 Task: Move the task Create a new online platform for online gaming tournaments to the section To-Do in the project BackTech and sort the tasks in the project by Assignee in Ascending order
Action: Mouse moved to (514, 405)
Screenshot: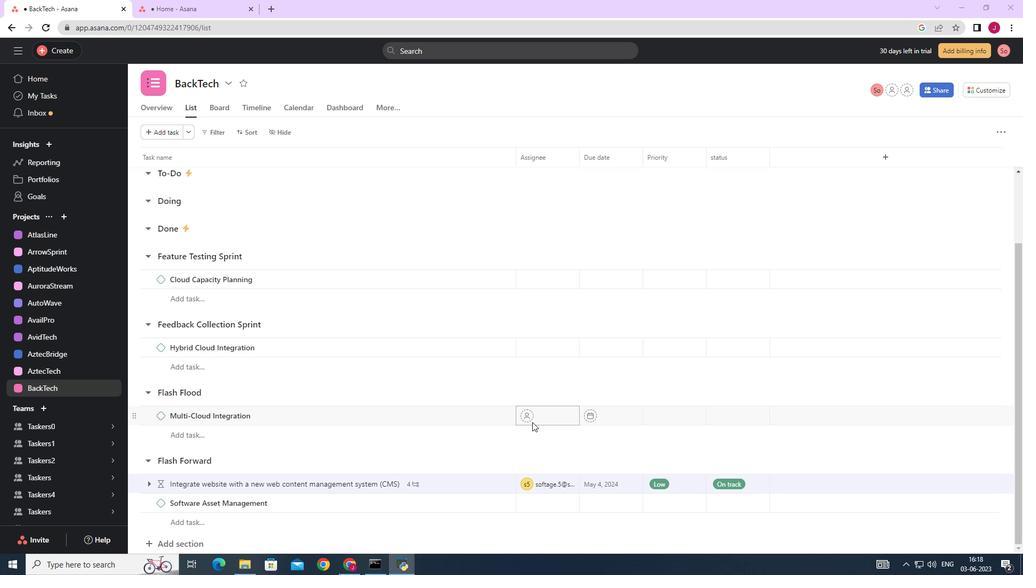 
Action: Mouse scrolled (527, 418) with delta (0, 0)
Screenshot: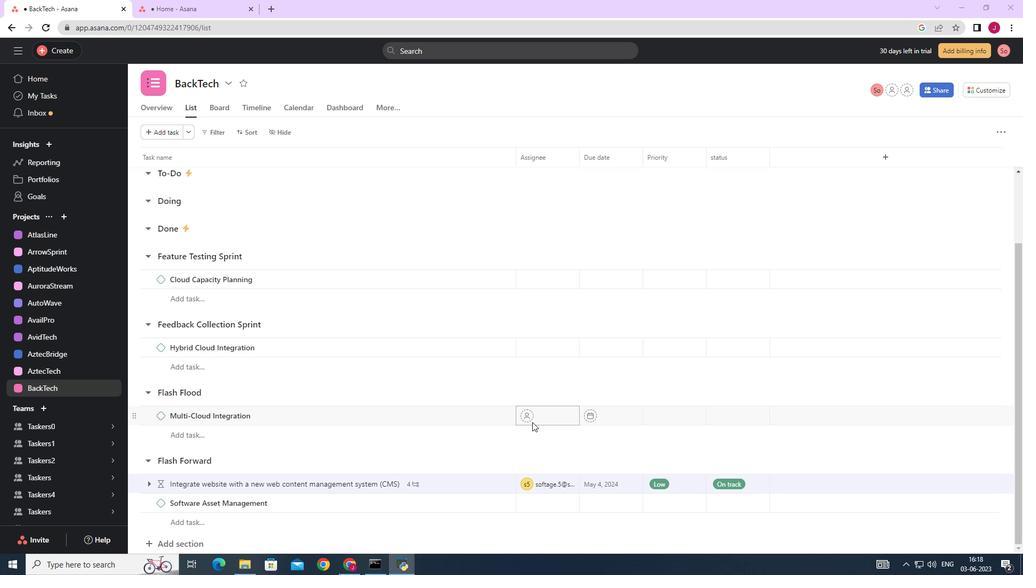 
Action: Mouse moved to (512, 403)
Screenshot: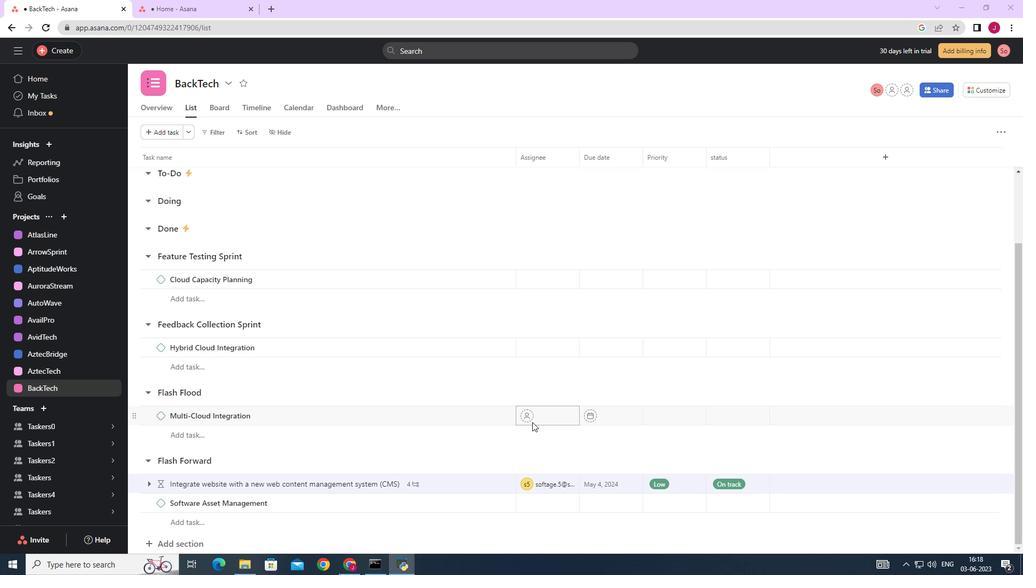 
Action: Mouse scrolled (527, 418) with delta (0, 0)
Screenshot: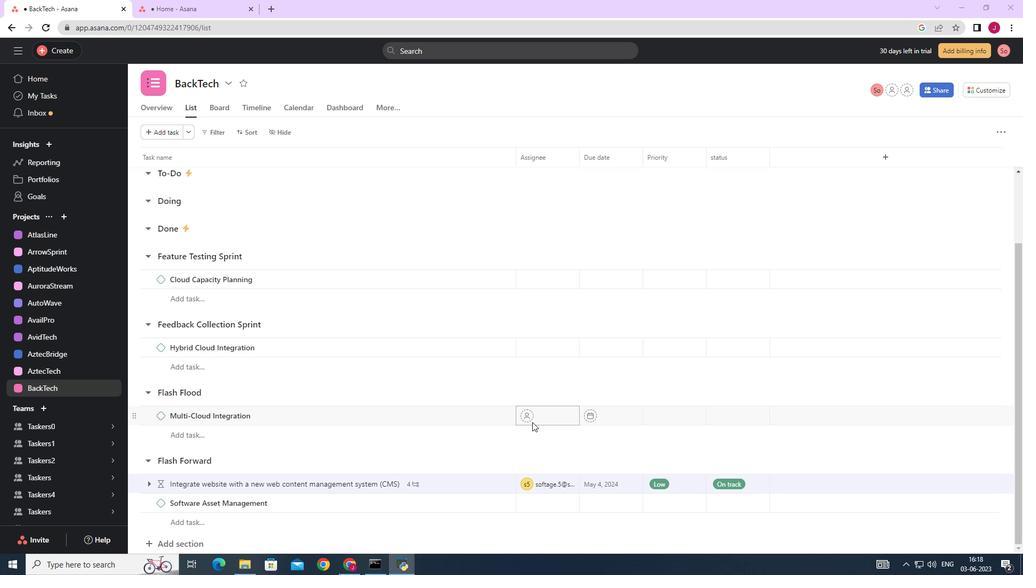 
Action: Mouse moved to (510, 401)
Screenshot: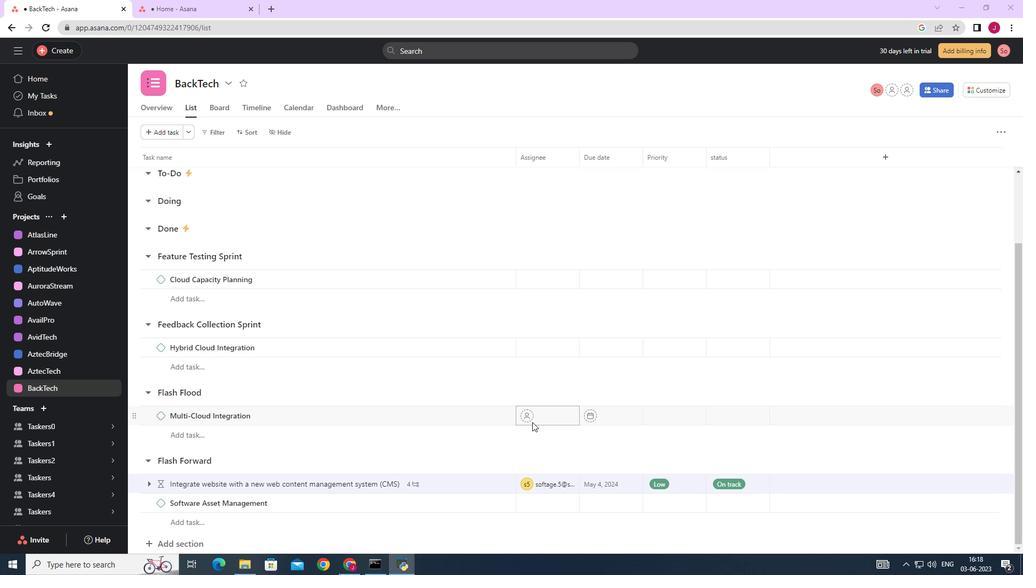 
Action: Mouse scrolled (523, 413) with delta (0, 0)
Screenshot: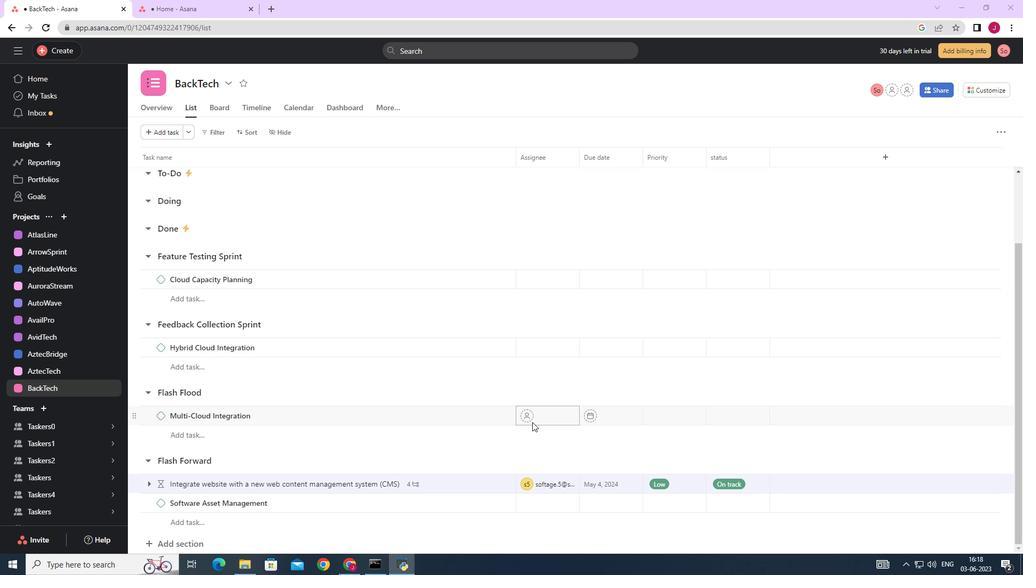 
Action: Mouse moved to (483, 215)
Screenshot: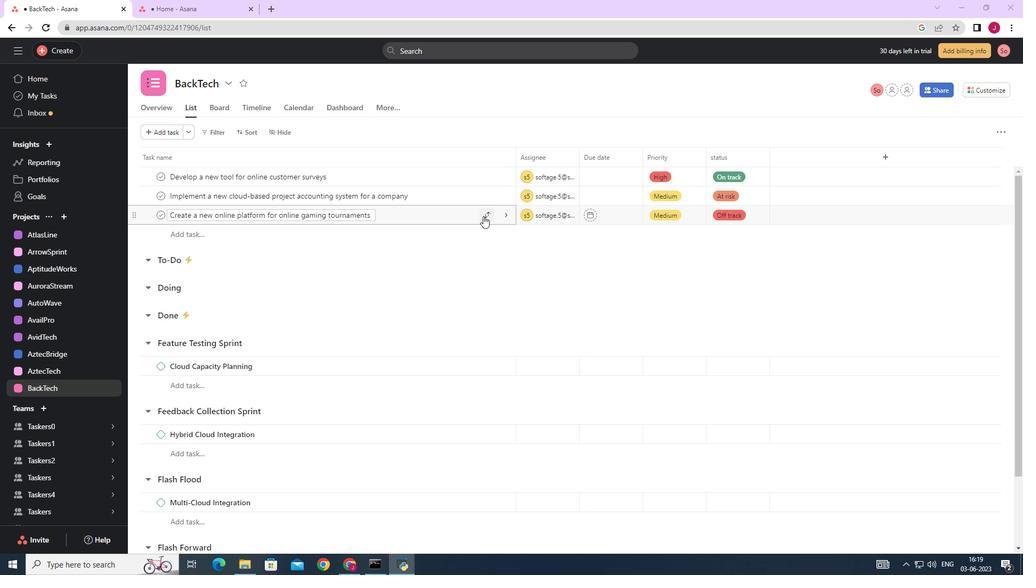 
Action: Mouse pressed left at (483, 215)
Screenshot: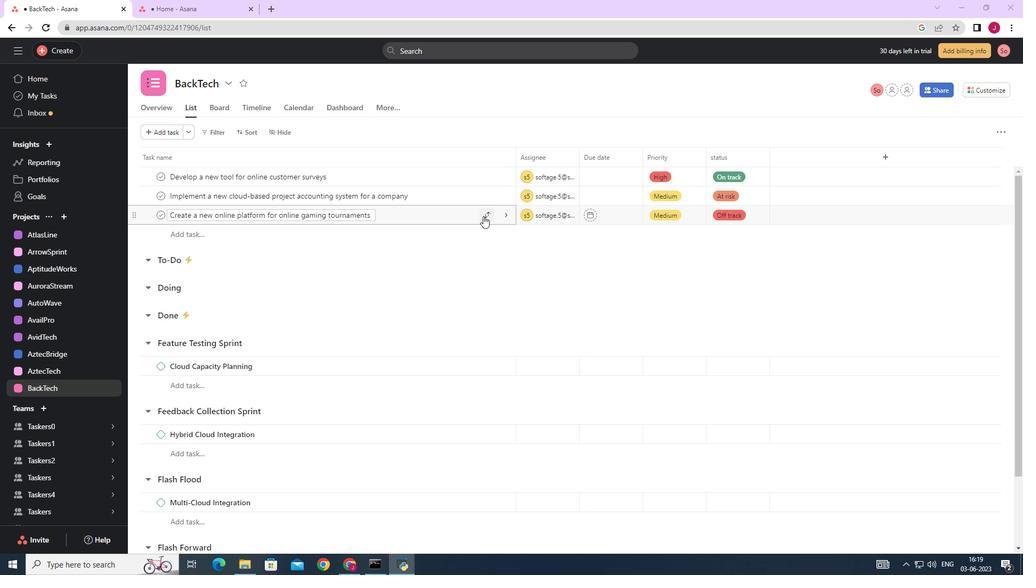 
Action: Mouse moved to (413, 270)
Screenshot: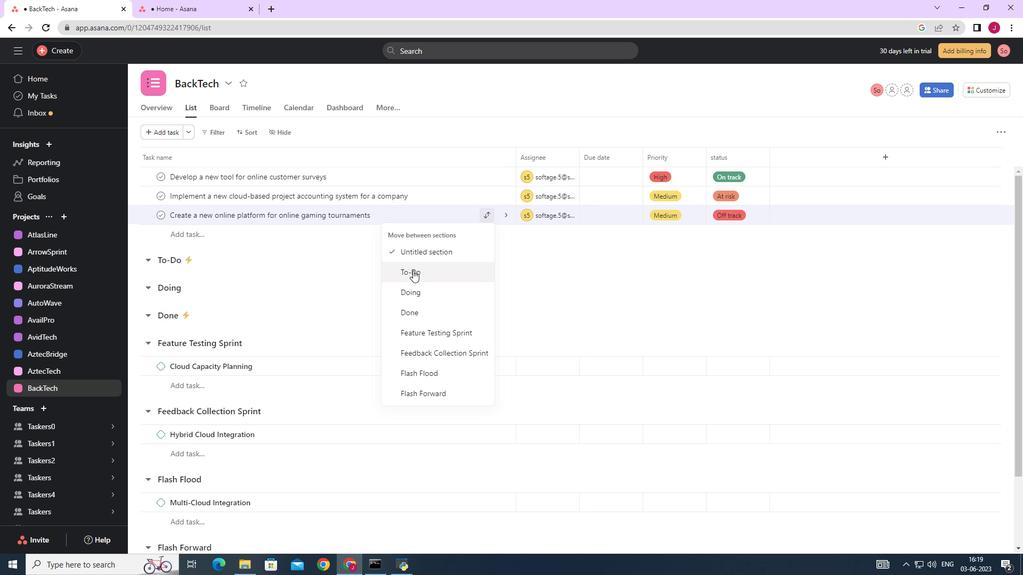 
Action: Mouse pressed left at (413, 270)
Screenshot: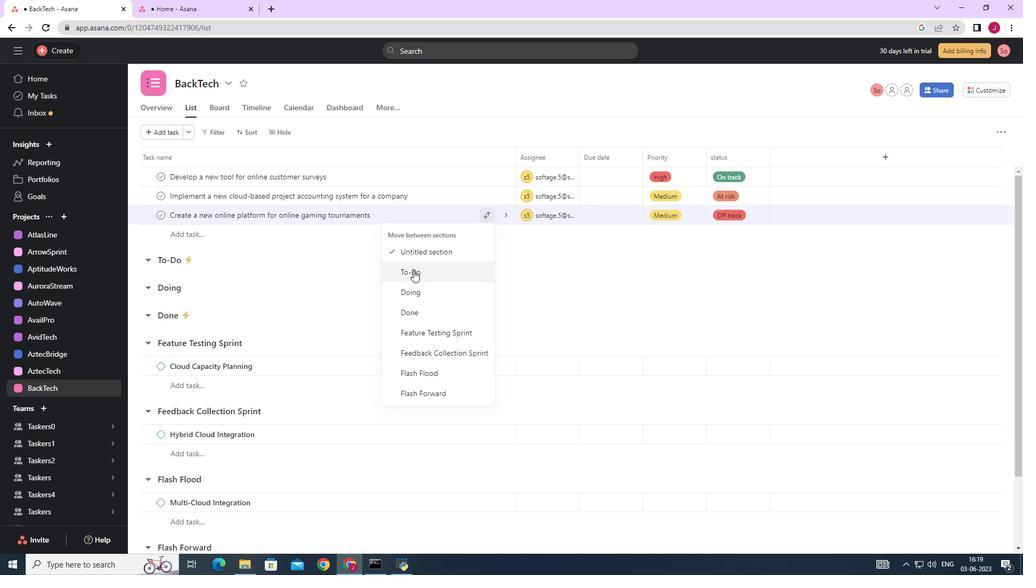 
Action: Mouse moved to (251, 132)
Screenshot: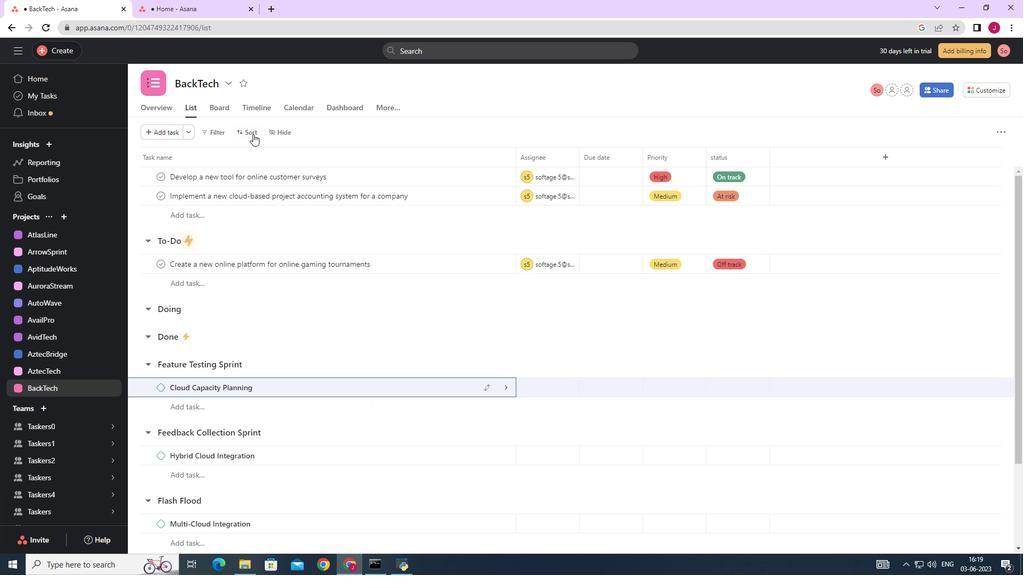 
Action: Mouse pressed left at (251, 132)
Screenshot: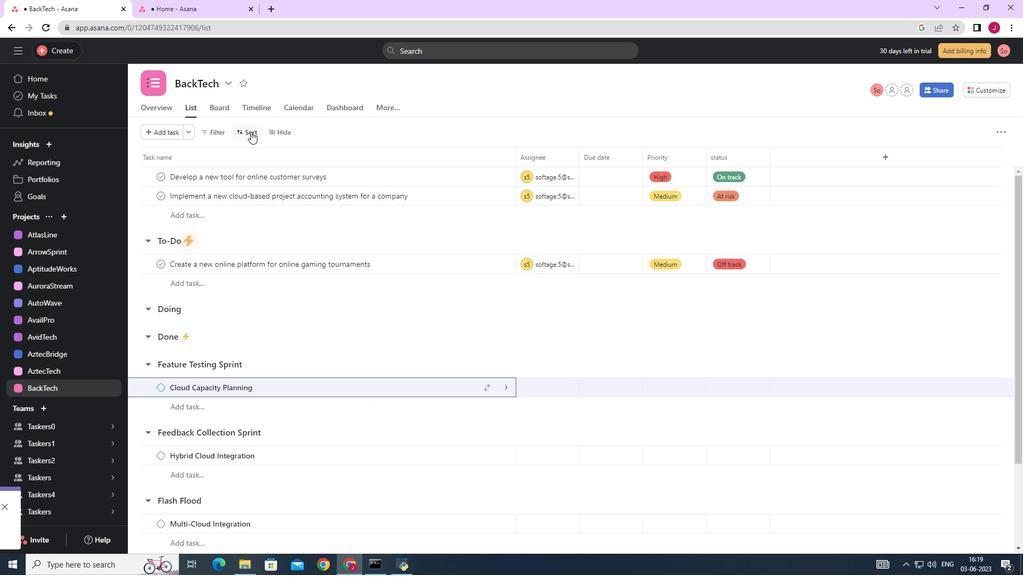 
Action: Mouse moved to (270, 222)
Screenshot: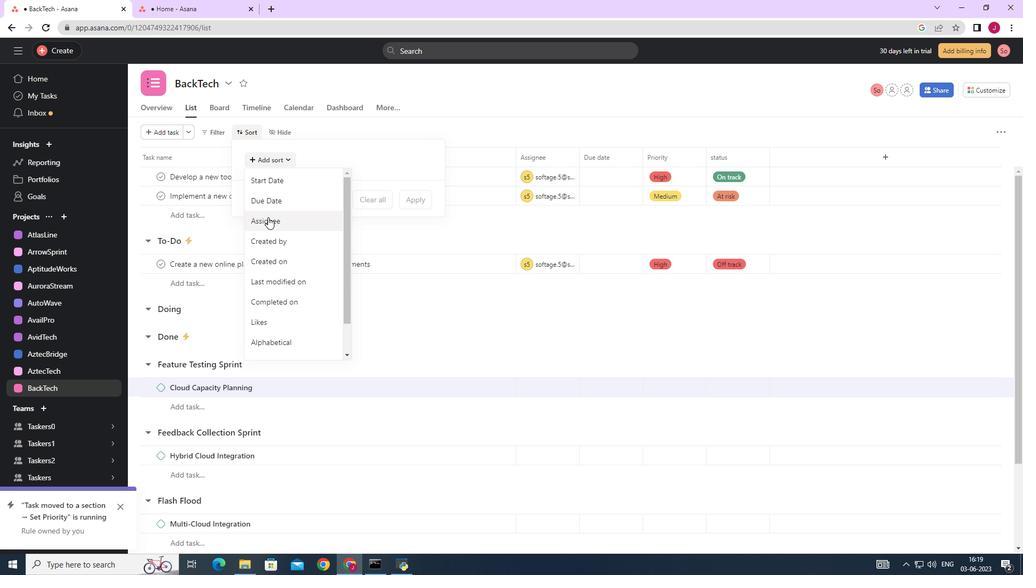 
Action: Mouse pressed left at (270, 222)
Screenshot: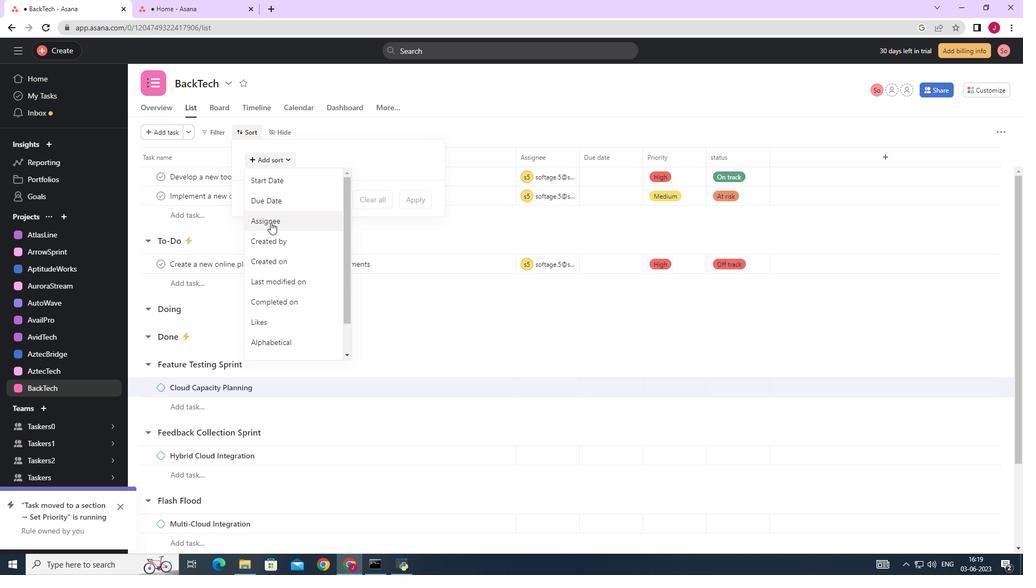 
Action: Mouse moved to (313, 175)
Screenshot: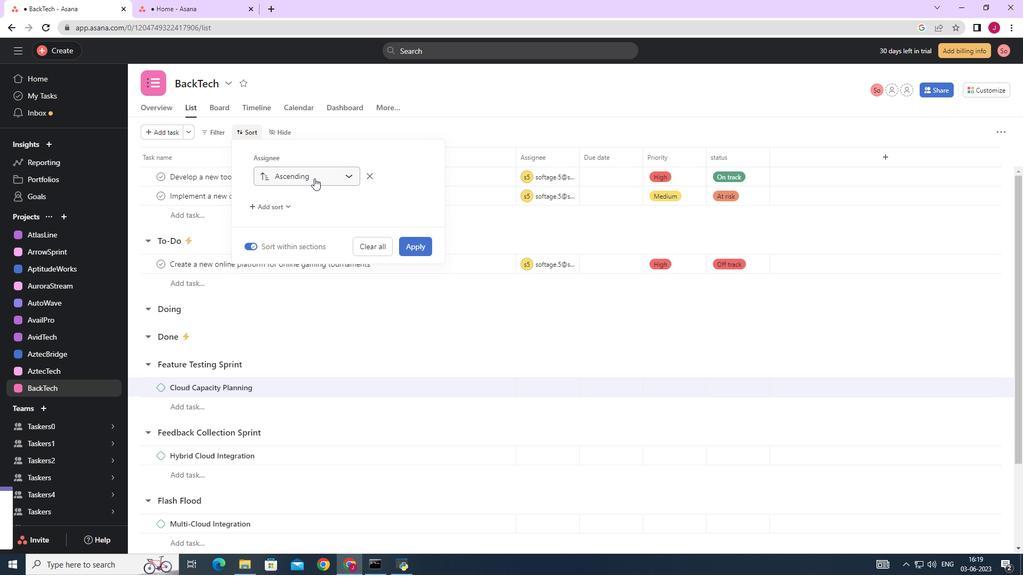 
Action: Mouse pressed left at (313, 175)
Screenshot: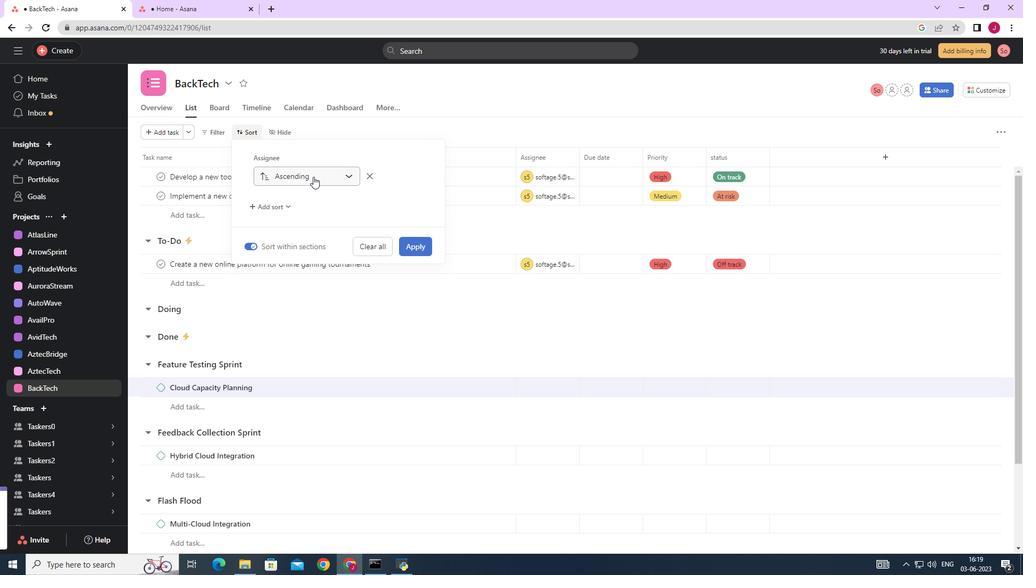 
Action: Mouse moved to (308, 198)
Screenshot: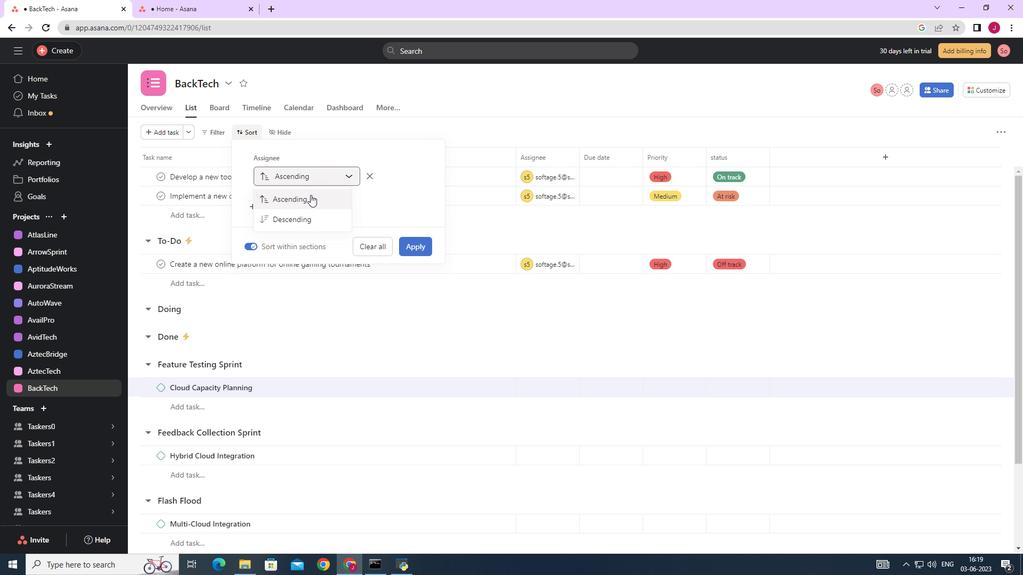 
Action: Mouse pressed left at (308, 198)
Screenshot: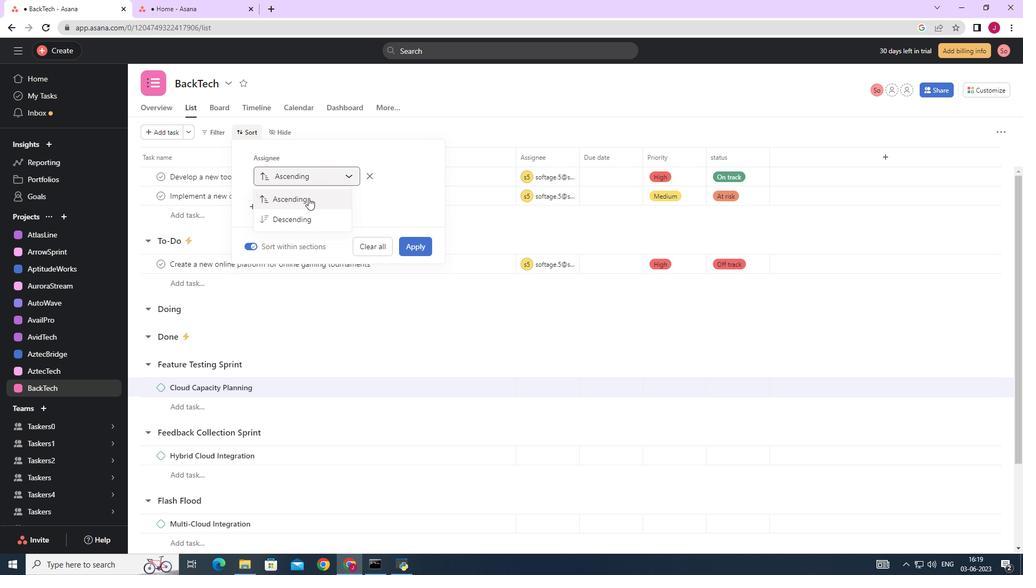
Action: Mouse moved to (413, 246)
Screenshot: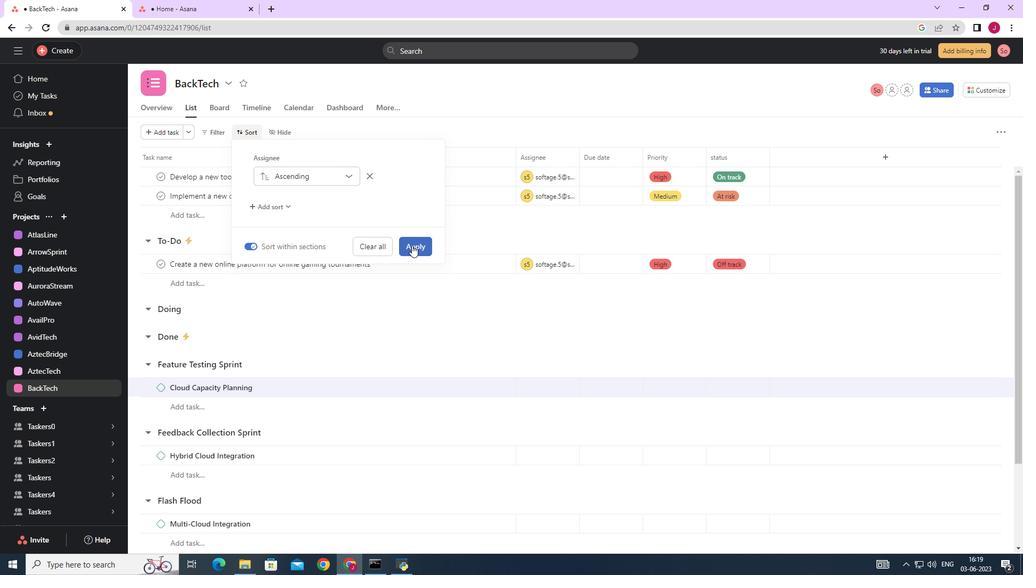 
Action: Mouse pressed left at (413, 246)
Screenshot: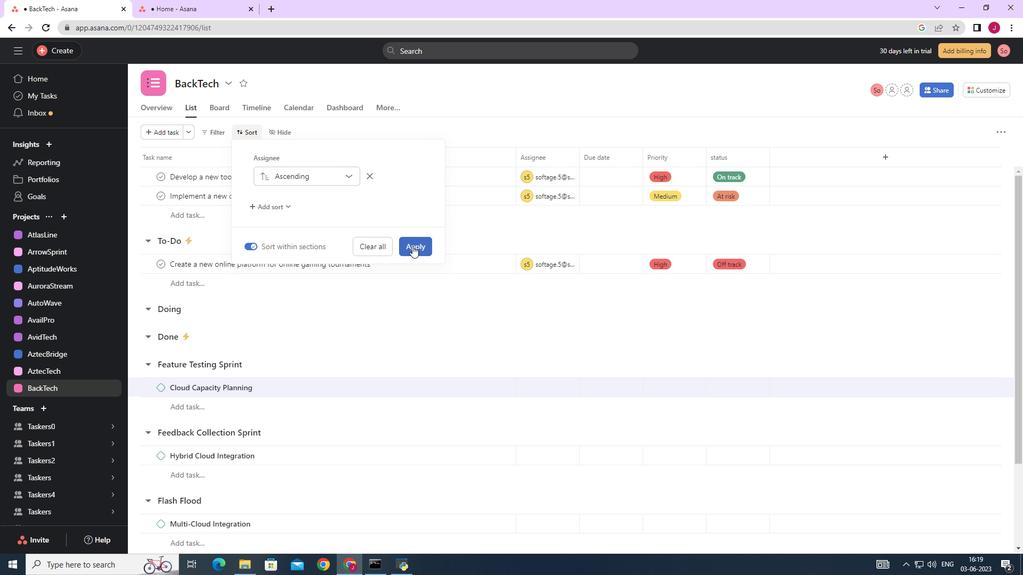 
